 Task: In the  document Joshua.epubMake this file  'available offline' Add shortcut to Drive 'Computers'Email the file to   softage.3@softage.net, with message attached Action Required: This requires your review and response. and file type: 'Plain Text'
Action: Mouse moved to (294, 341)
Screenshot: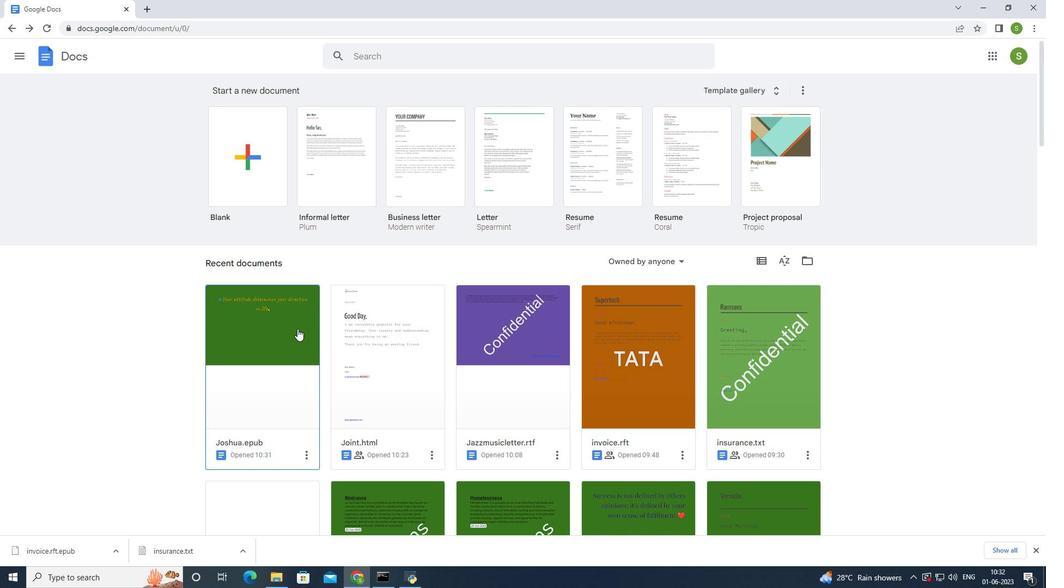 
Action: Mouse pressed left at (294, 341)
Screenshot: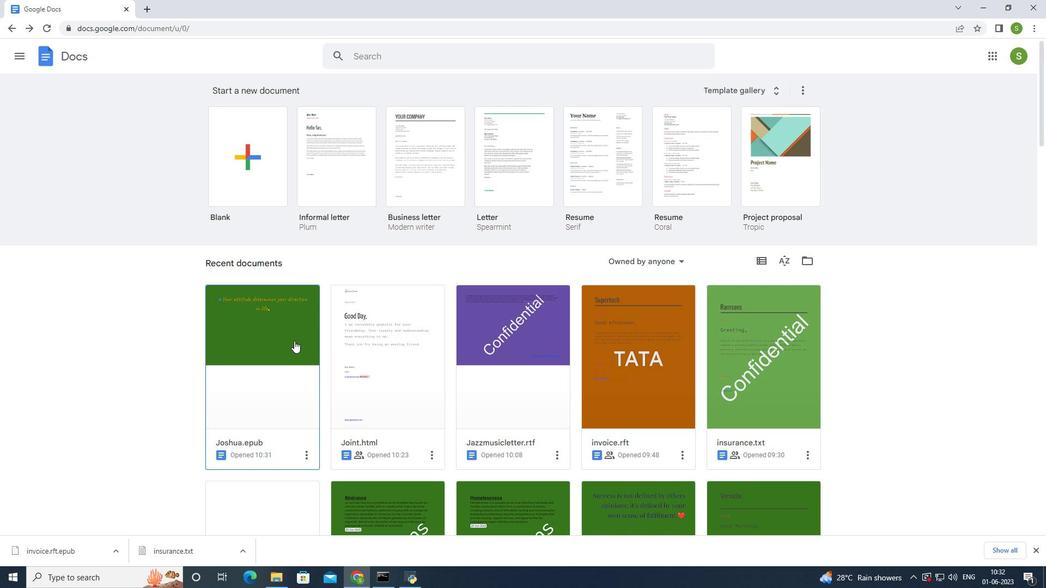 
Action: Mouse moved to (44, 61)
Screenshot: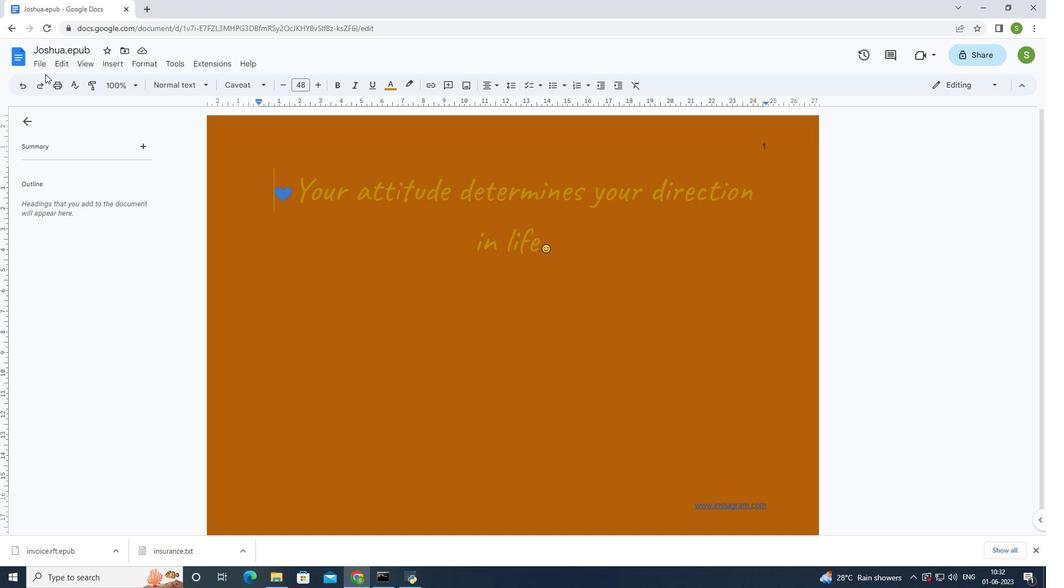 
Action: Mouse pressed left at (44, 61)
Screenshot: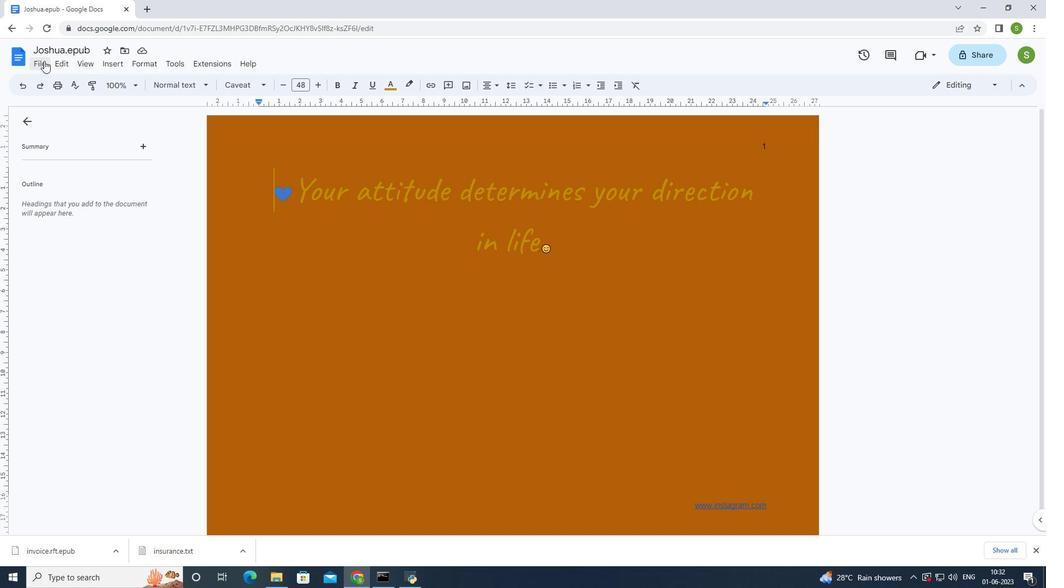 
Action: Mouse moved to (68, 304)
Screenshot: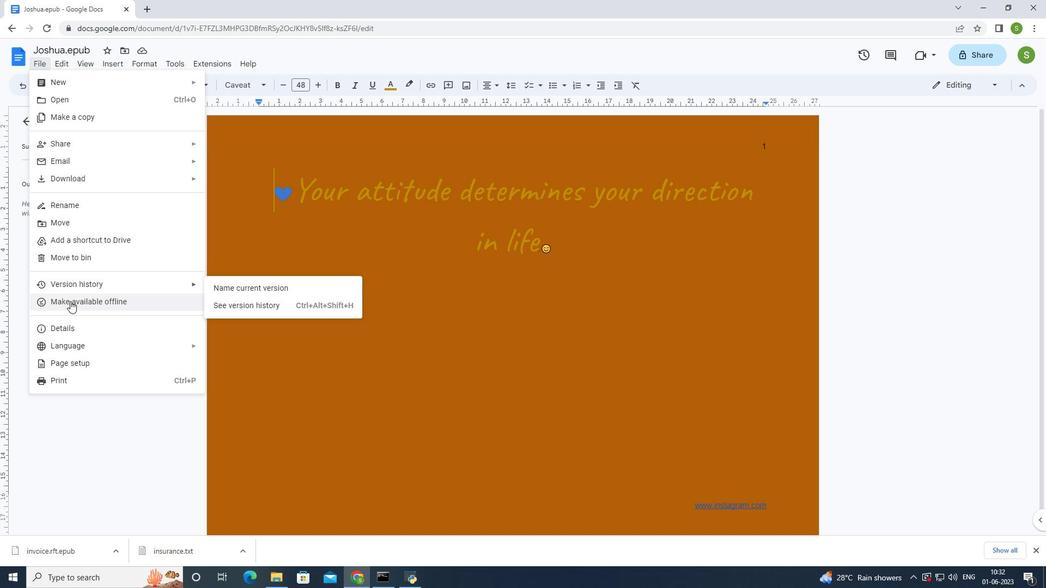 
Action: Mouse pressed left at (68, 304)
Screenshot: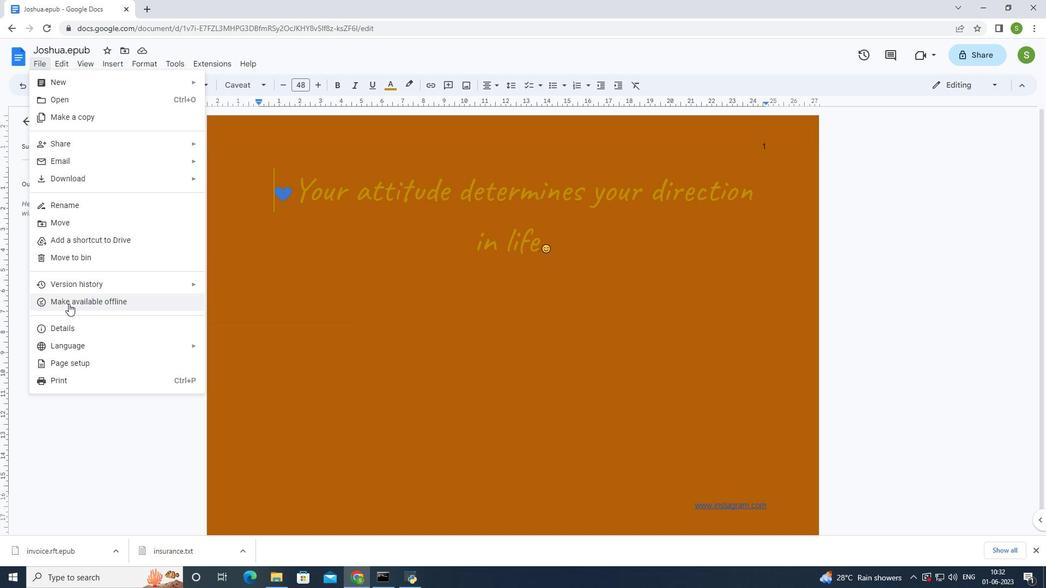 
Action: Mouse moved to (34, 59)
Screenshot: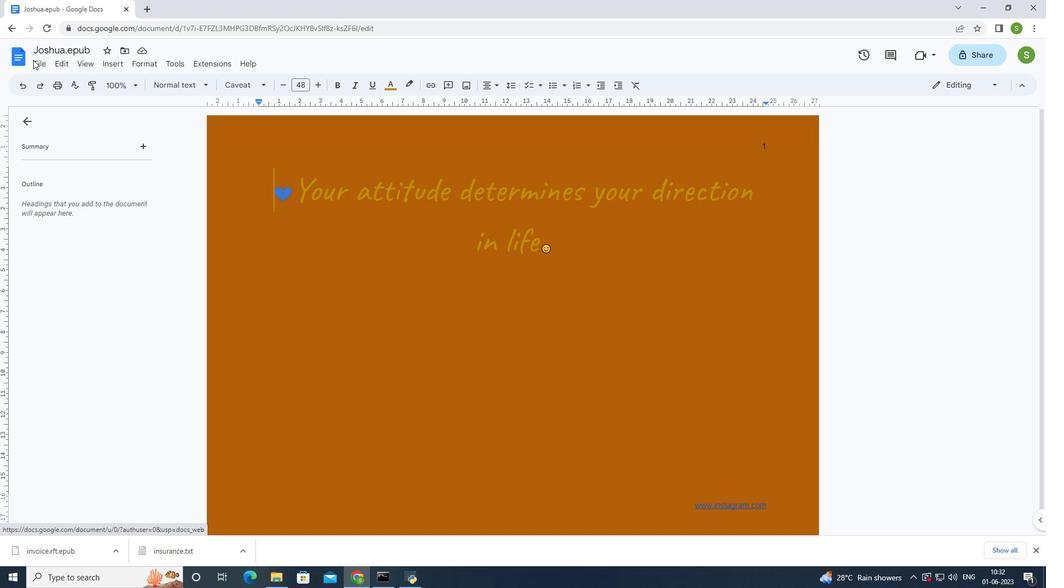 
Action: Mouse pressed left at (34, 59)
Screenshot: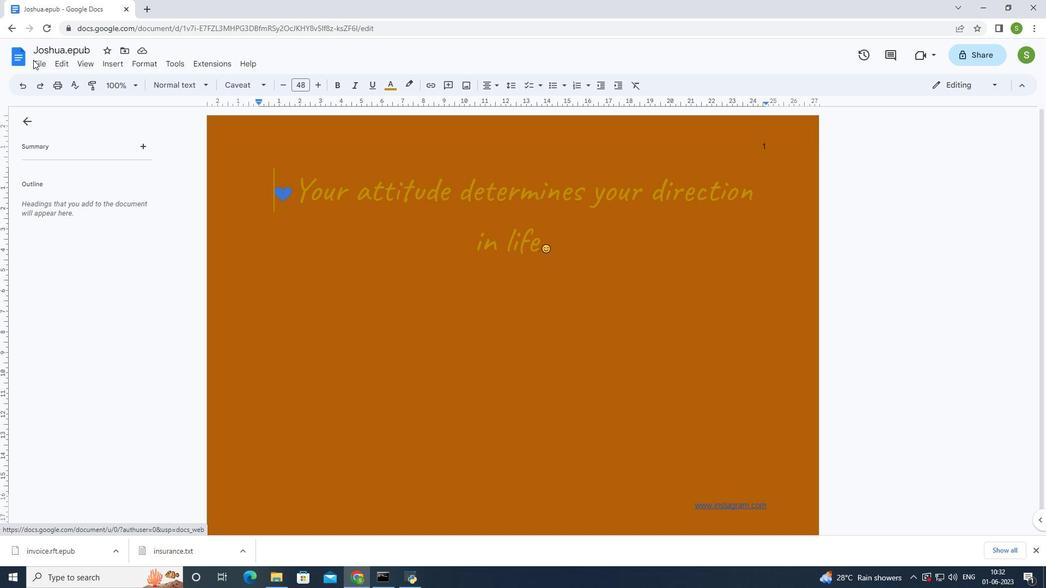 
Action: Mouse moved to (44, 66)
Screenshot: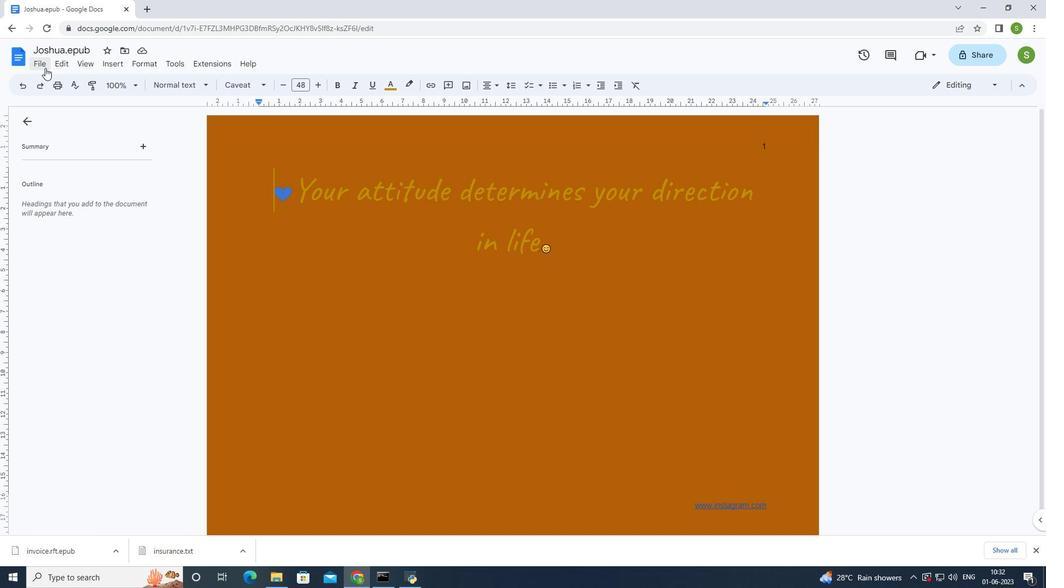 
Action: Mouse pressed left at (44, 66)
Screenshot: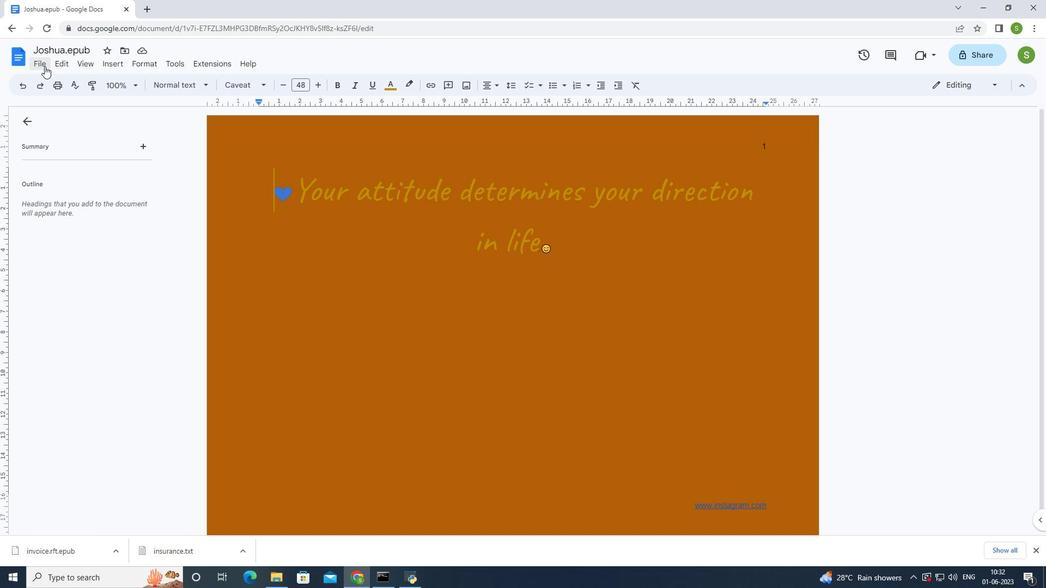 
Action: Mouse moved to (224, 285)
Screenshot: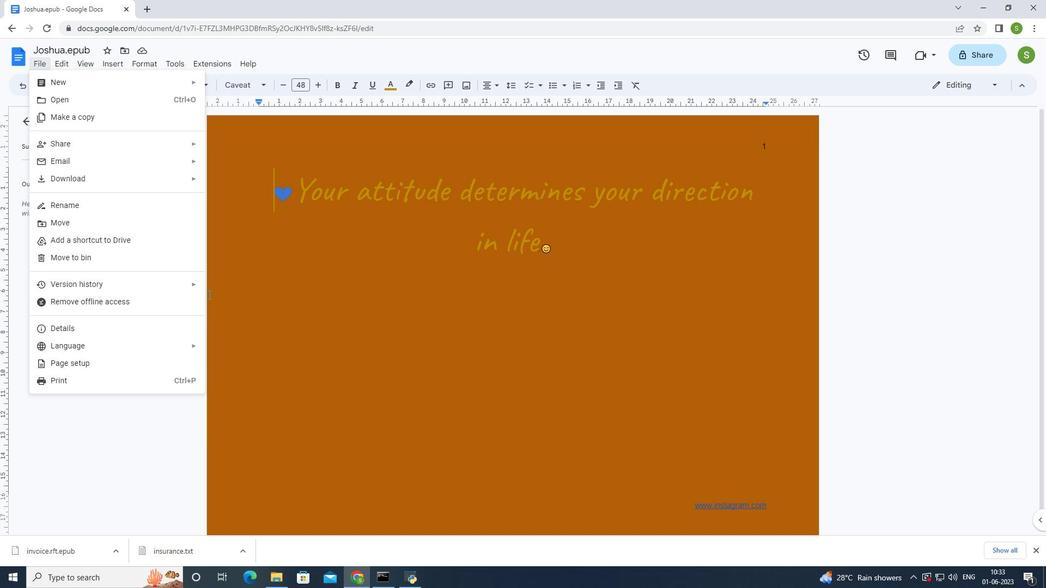 
Action: Mouse pressed left at (224, 285)
Screenshot: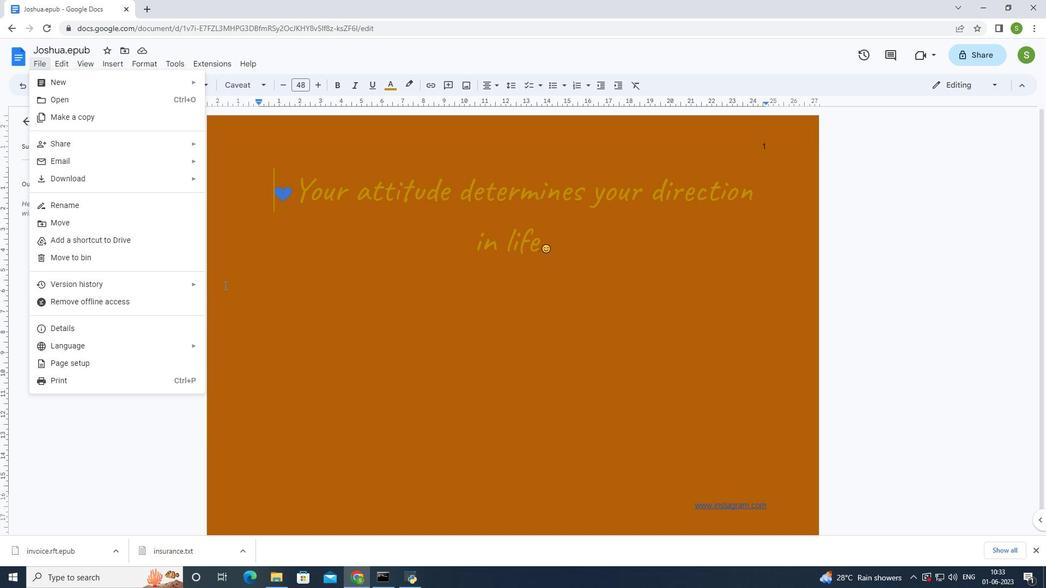 
Action: Mouse moved to (69, 62)
Screenshot: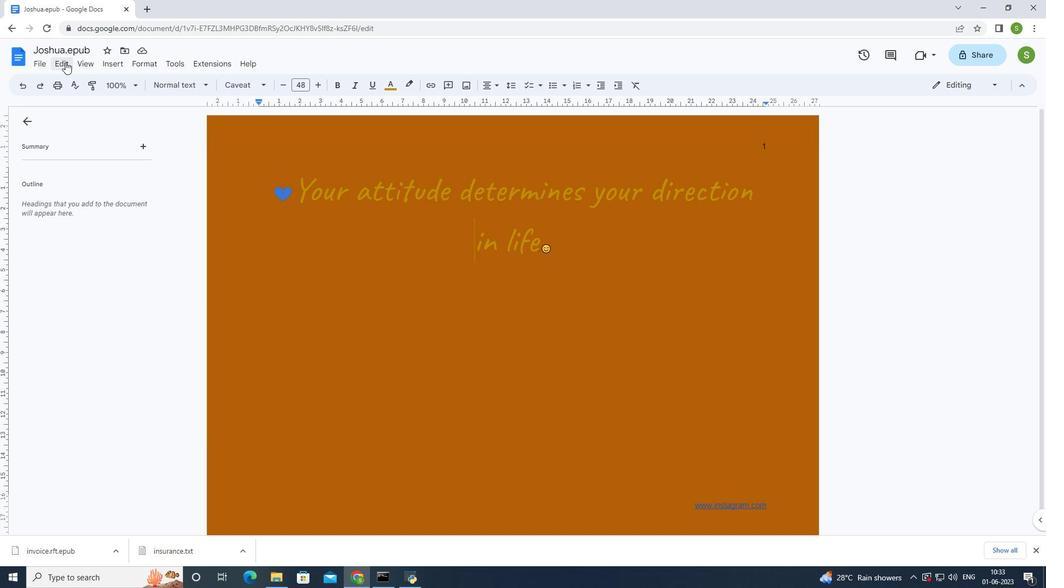 
Action: Mouse pressed left at (69, 62)
Screenshot: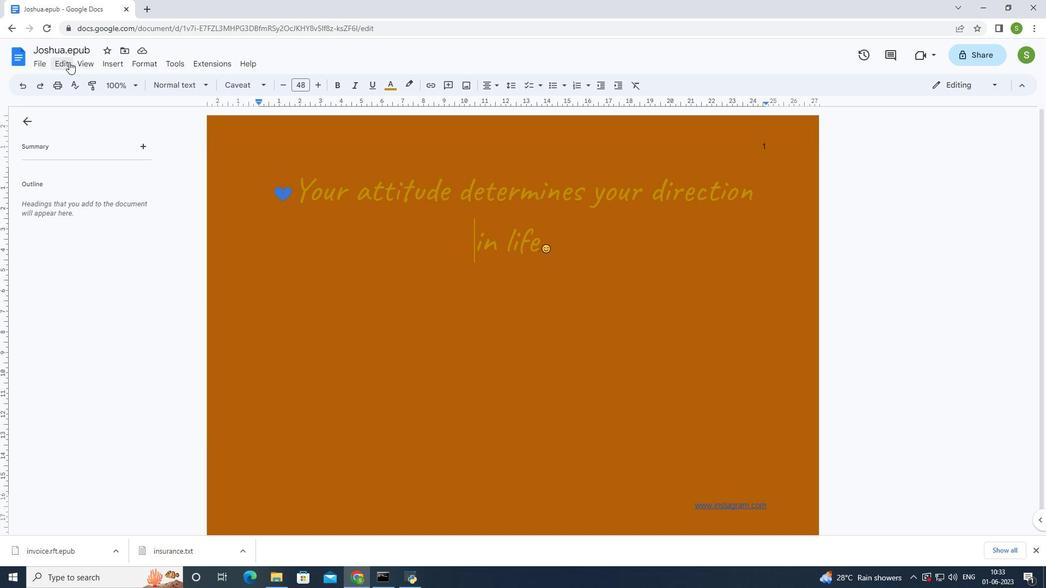 
Action: Mouse moved to (69, 64)
Screenshot: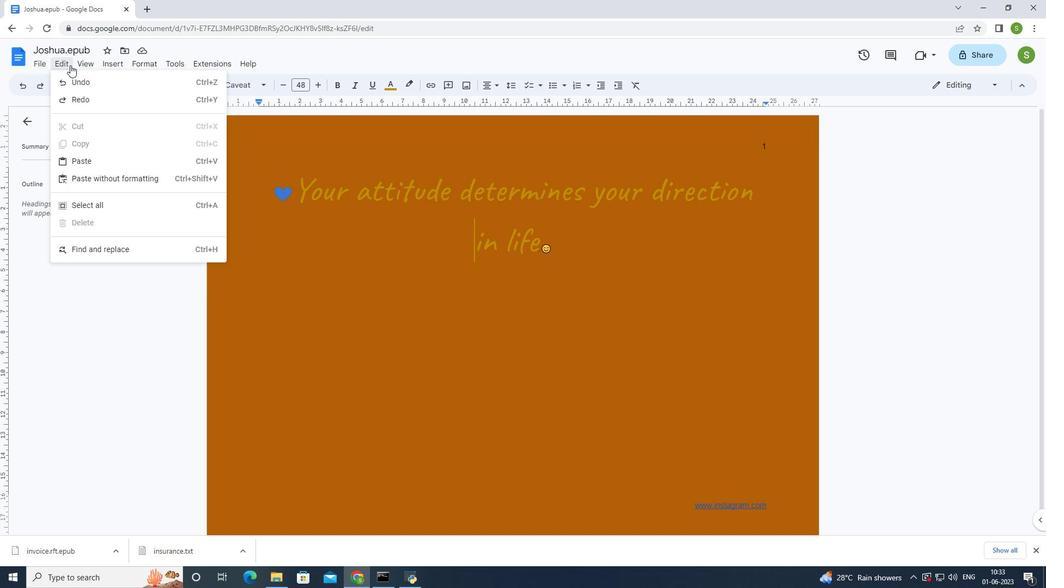 
Action: Mouse pressed left at (69, 64)
Screenshot: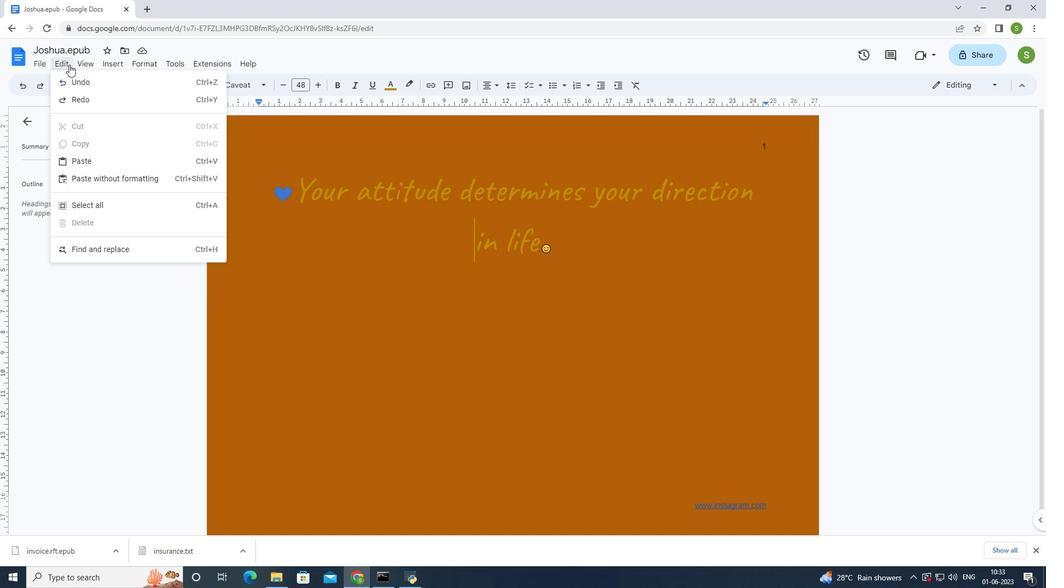 
Action: Mouse pressed left at (69, 64)
Screenshot: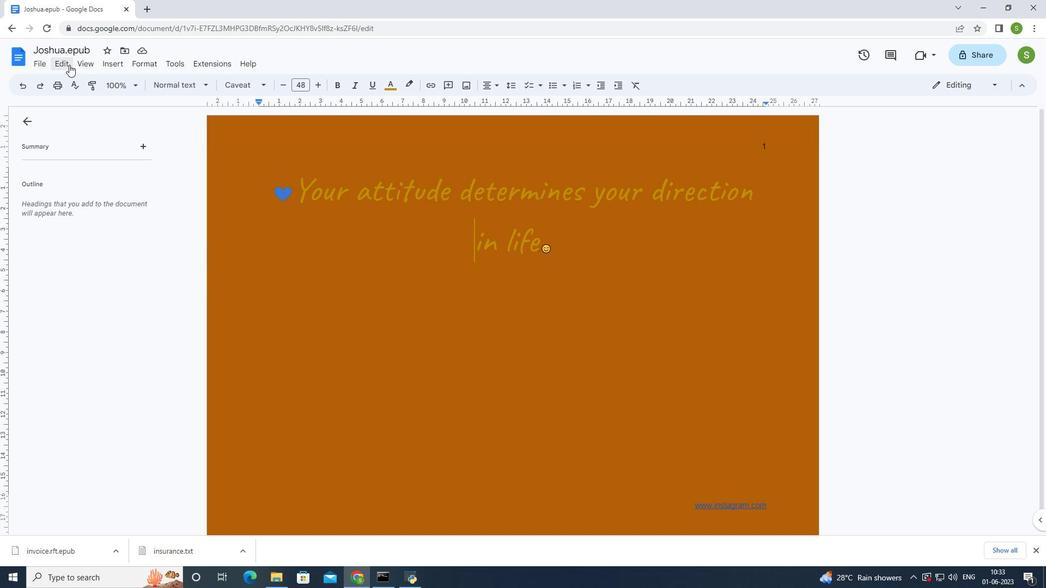 
Action: Mouse moved to (73, 242)
Screenshot: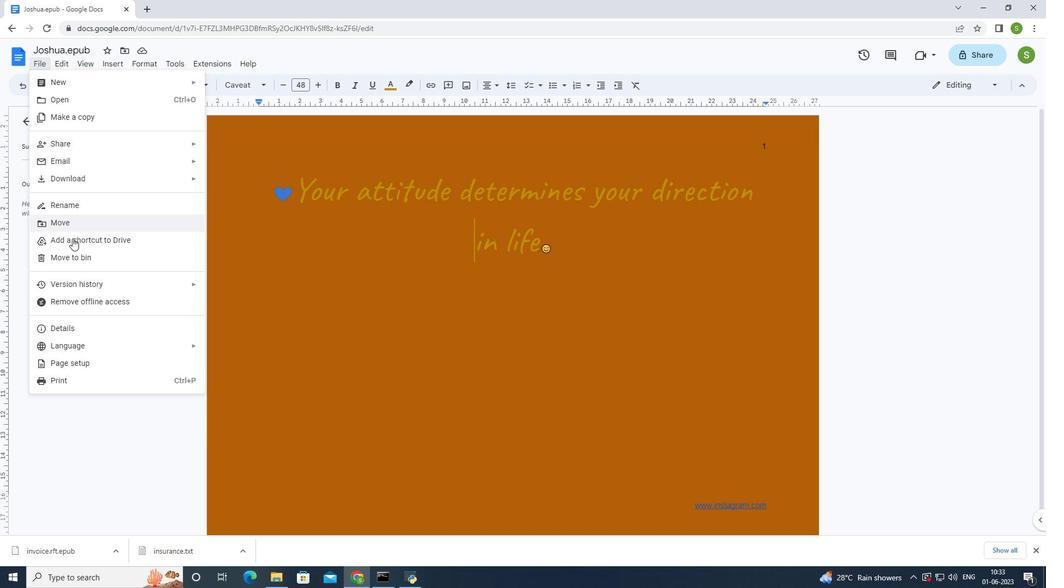 
Action: Mouse pressed left at (73, 242)
Screenshot: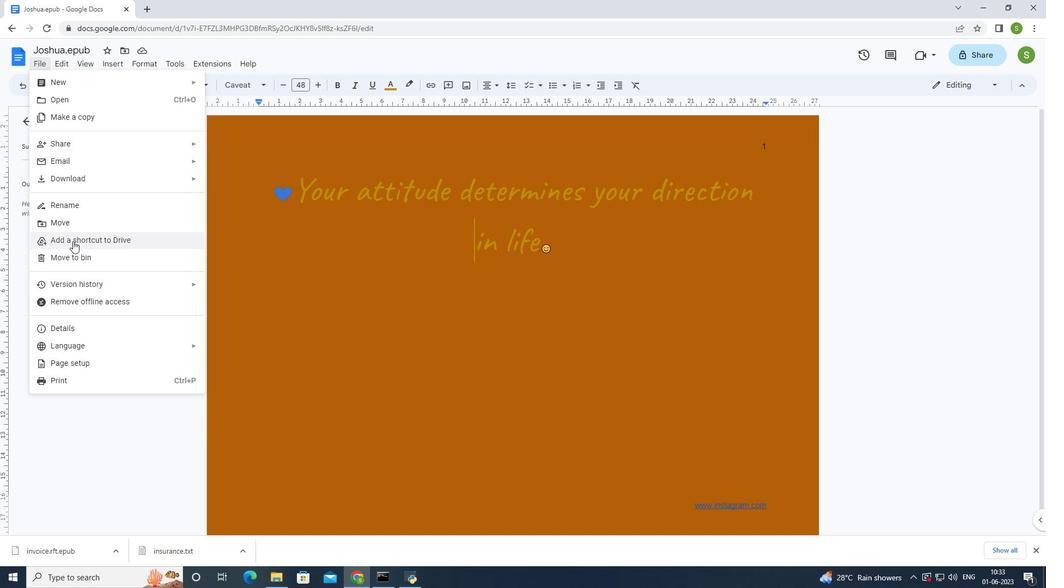 
Action: Mouse moved to (174, 118)
Screenshot: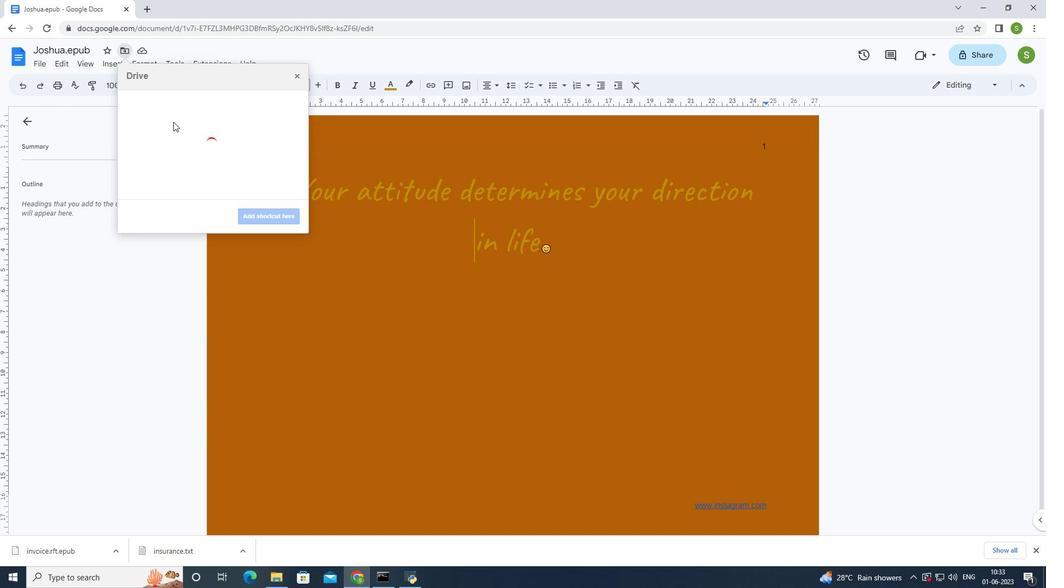 
Action: Mouse pressed left at (174, 118)
Screenshot: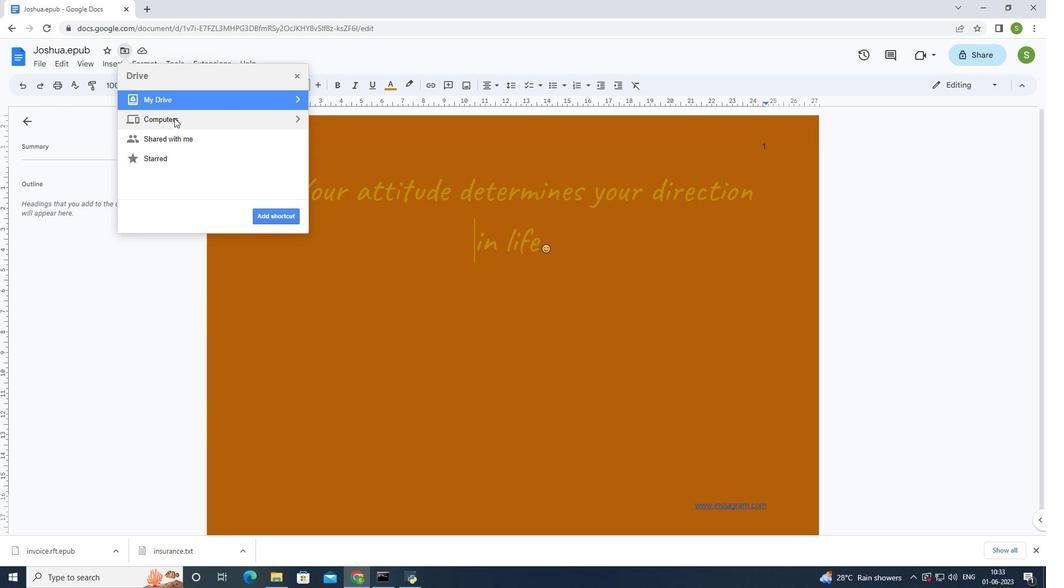 
Action: Mouse moved to (266, 222)
Screenshot: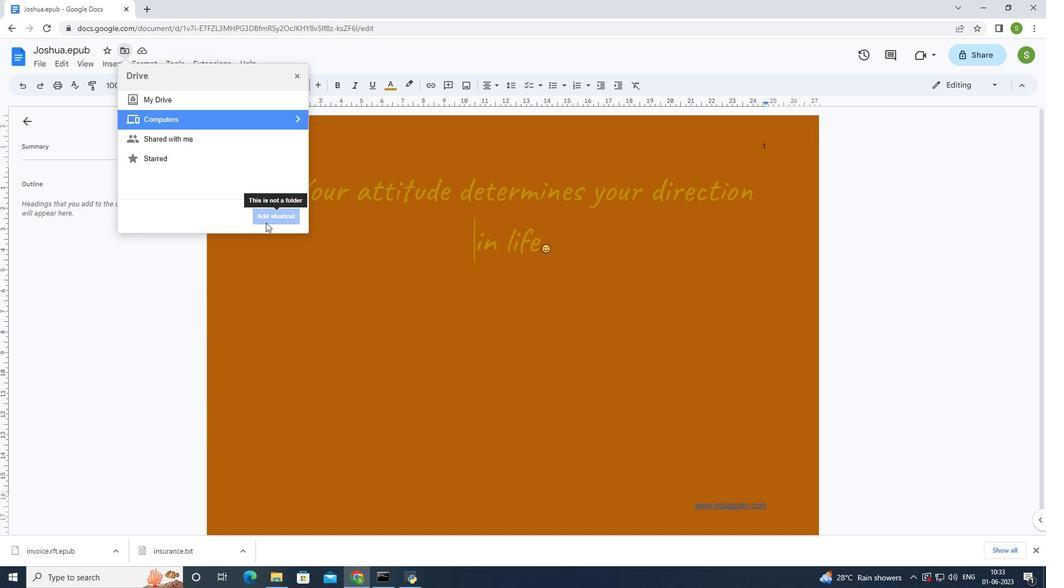 
Action: Mouse pressed left at (266, 222)
Screenshot: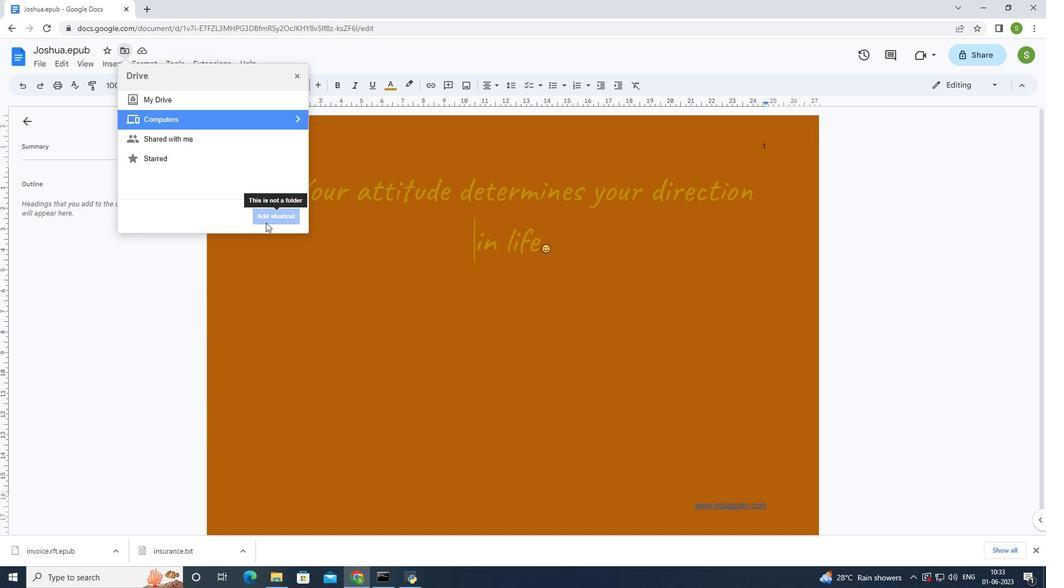 
Action: Mouse moved to (290, 117)
Screenshot: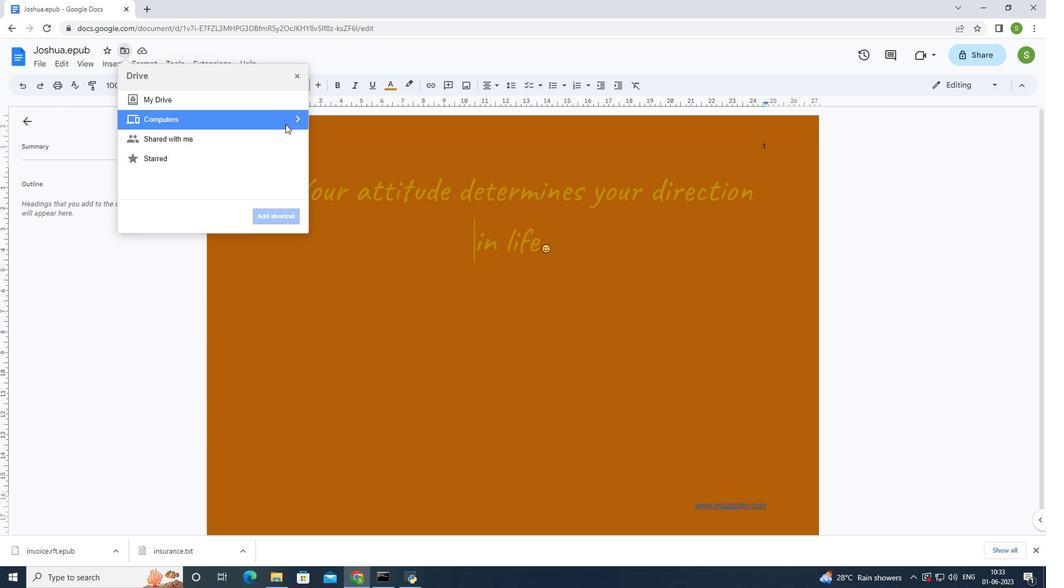 
Action: Mouse pressed left at (290, 117)
Screenshot: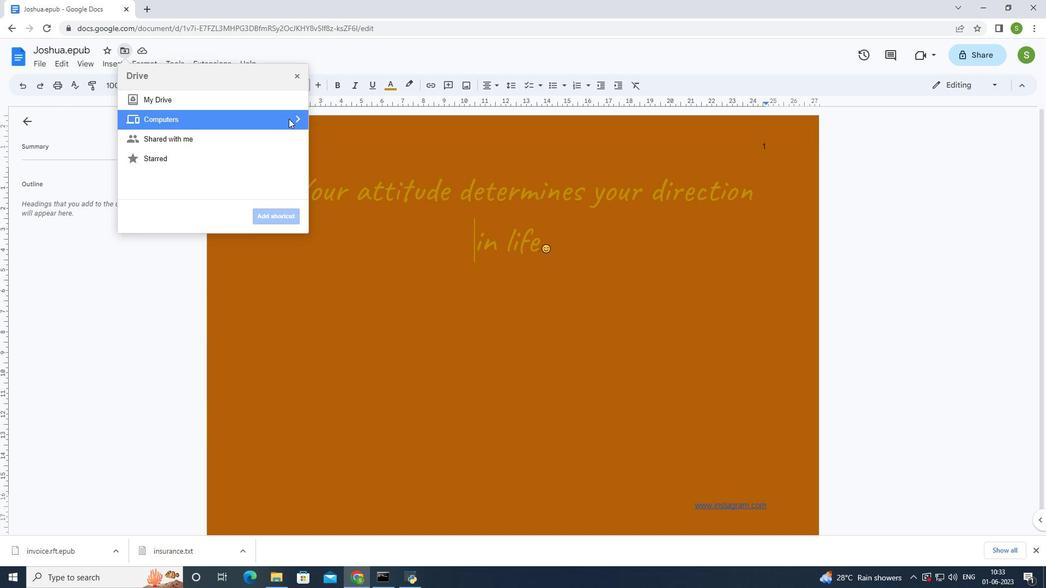 
Action: Mouse moved to (298, 122)
Screenshot: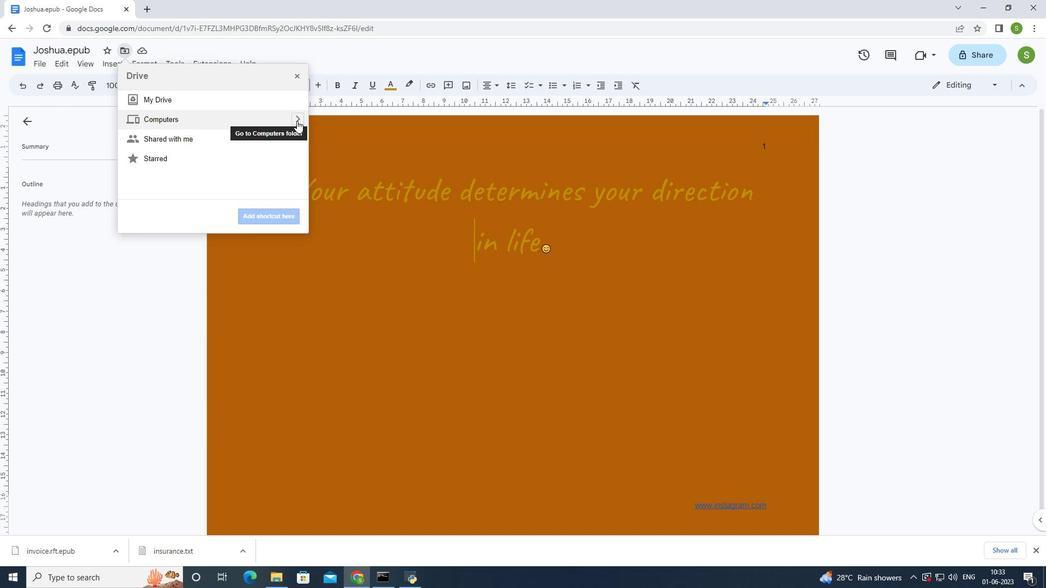 
Action: Mouse pressed left at (298, 122)
Screenshot: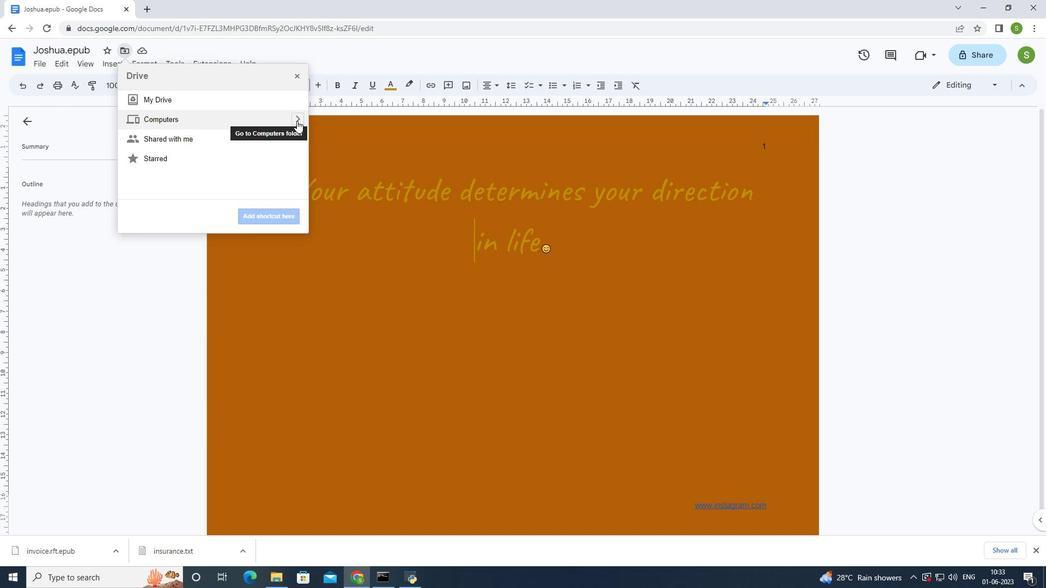 
Action: Mouse moved to (295, 208)
Screenshot: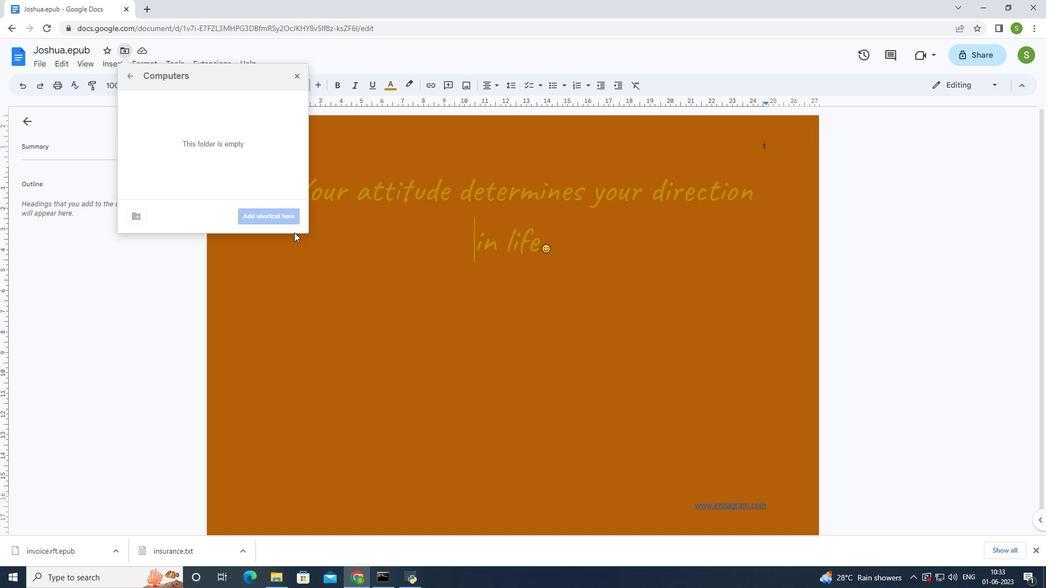 
Action: Mouse pressed left at (295, 208)
Screenshot: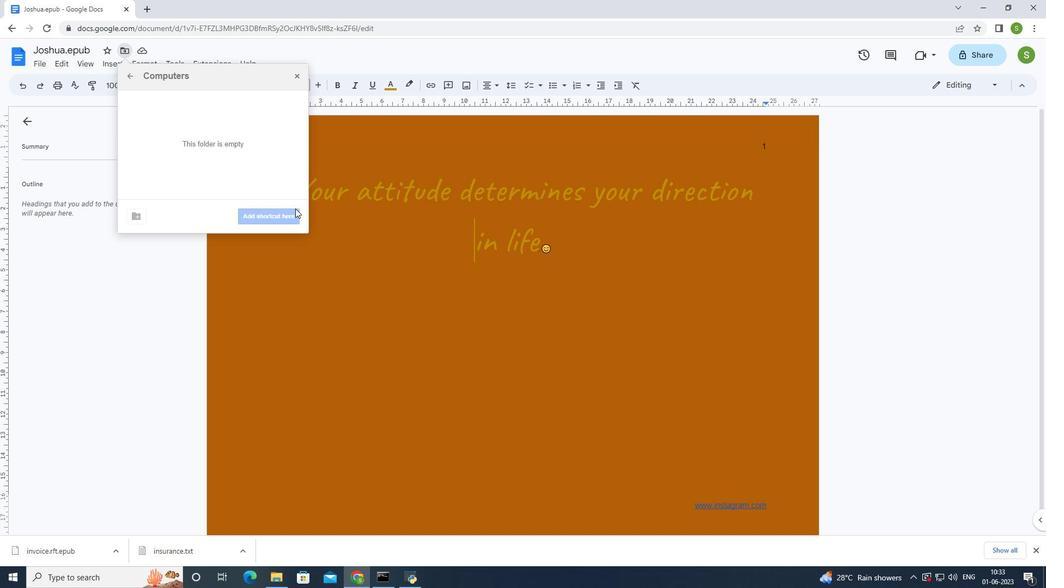 
Action: Mouse moved to (295, 76)
Screenshot: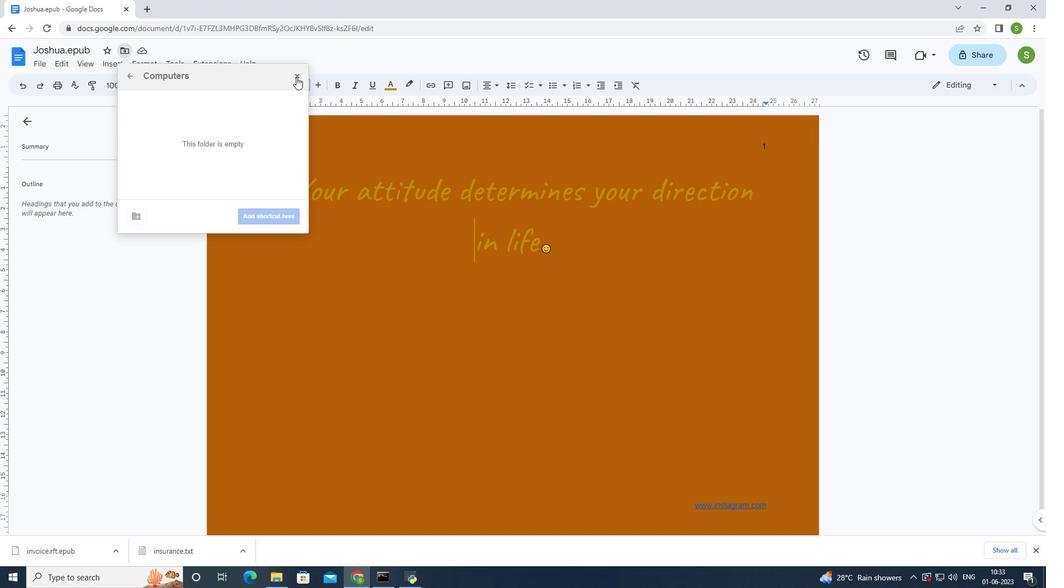 
Action: Mouse pressed left at (295, 76)
Screenshot: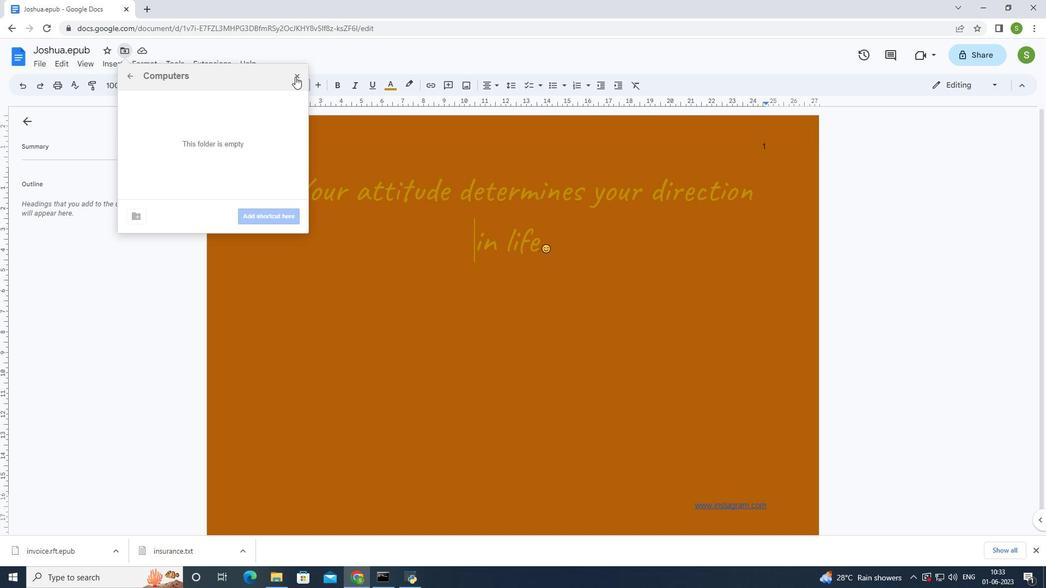 
Action: Mouse moved to (39, 67)
Screenshot: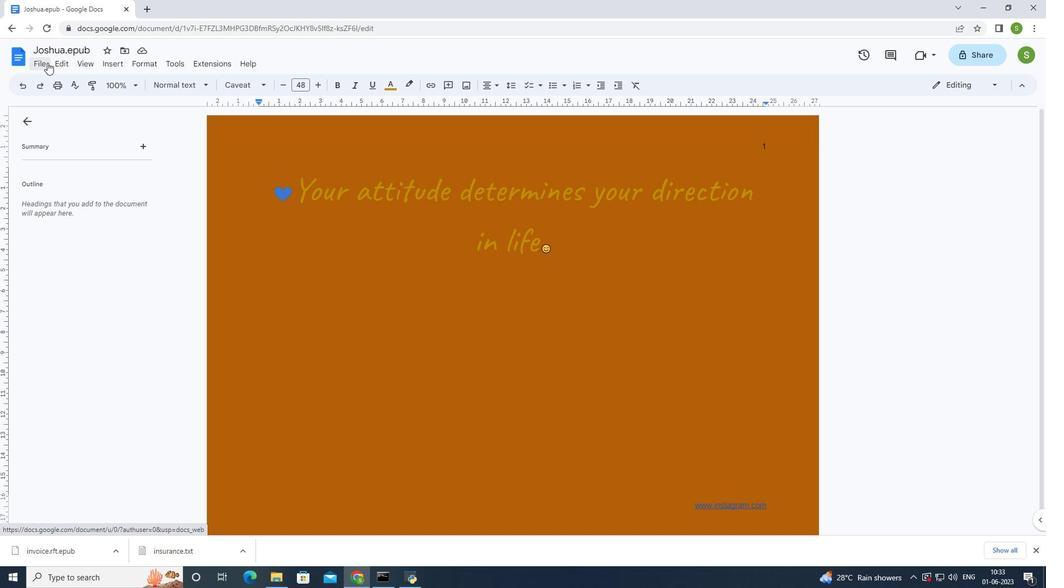 
Action: Mouse pressed left at (39, 67)
Screenshot: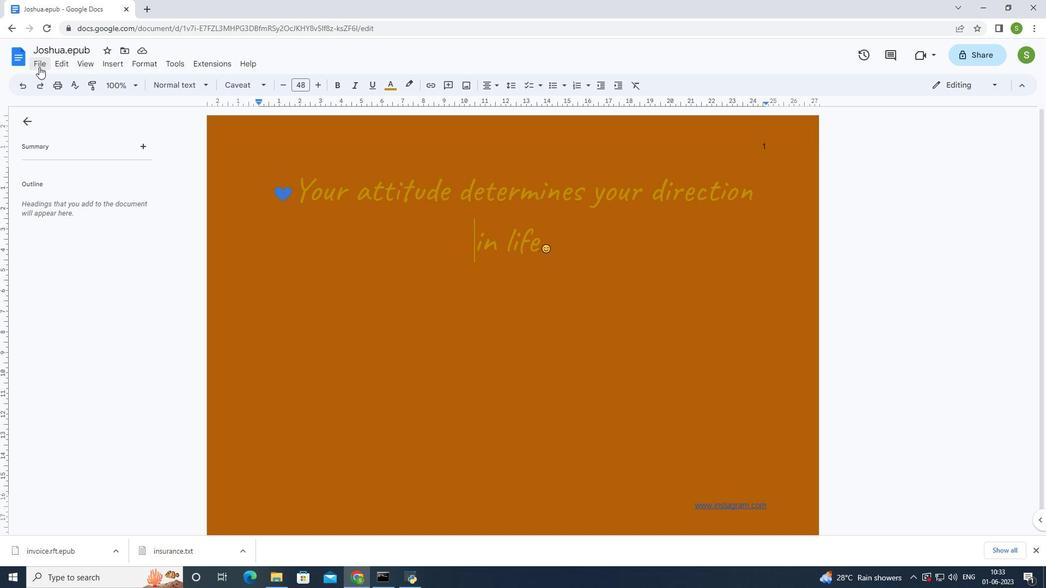 
Action: Mouse moved to (61, 161)
Screenshot: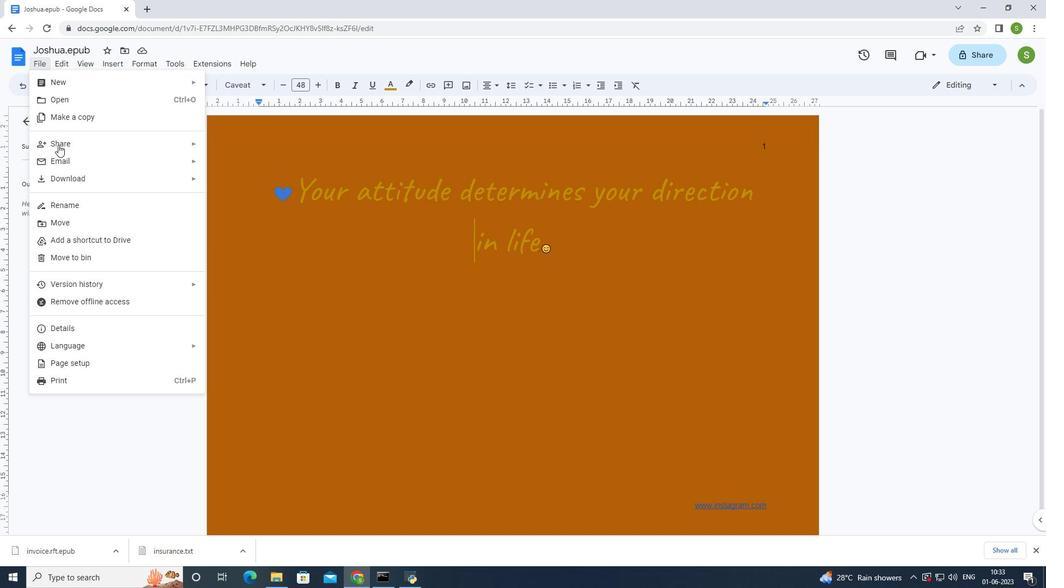 
Action: Mouse pressed left at (61, 161)
Screenshot: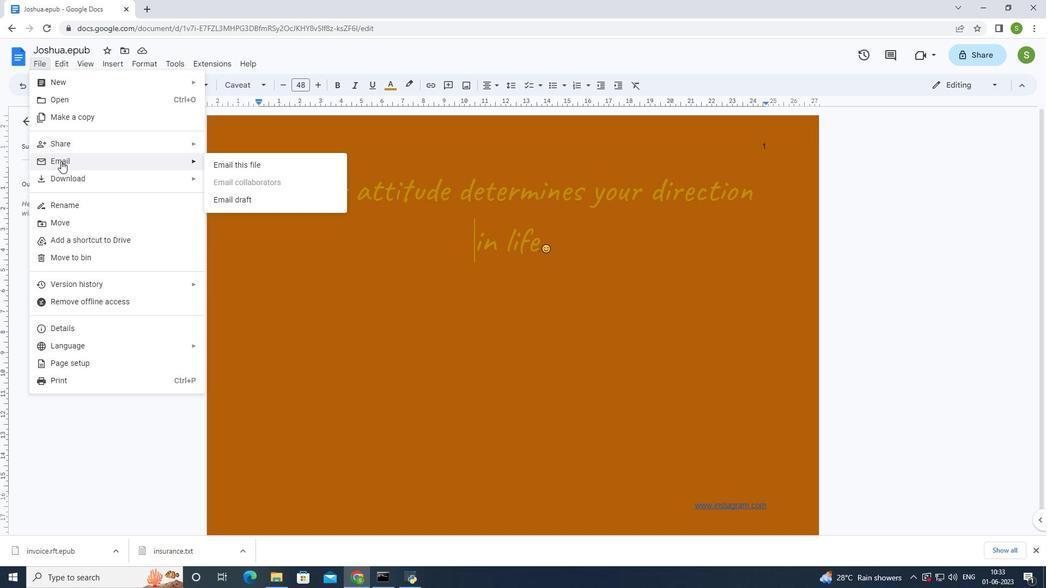 
Action: Mouse moved to (242, 168)
Screenshot: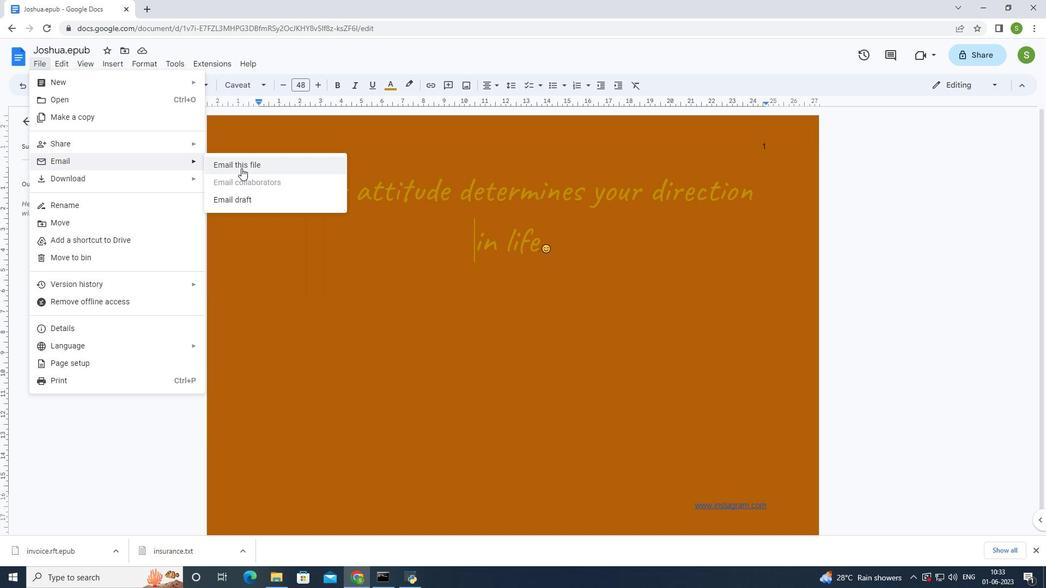 
Action: Mouse pressed left at (242, 168)
Screenshot: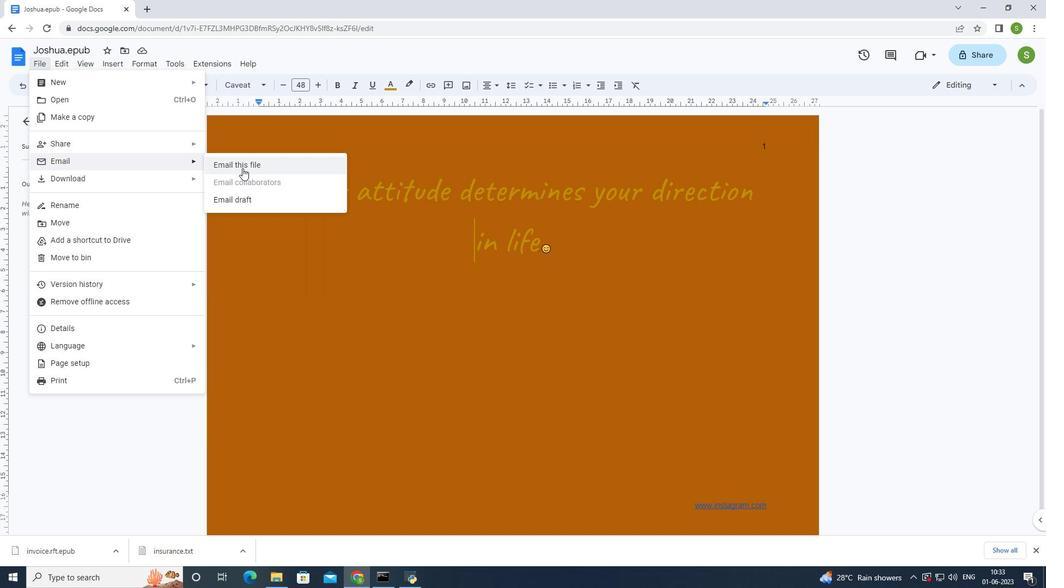 
Action: Mouse moved to (294, 214)
Screenshot: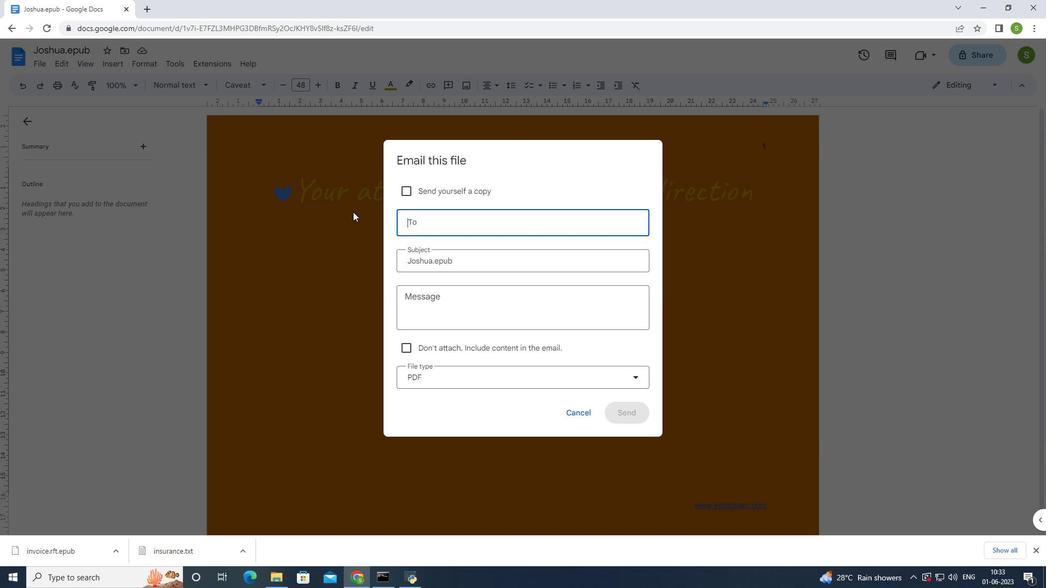 
Action: Key pressed softage.3<Key.shift>@softage.net<Key.enter>
Screenshot: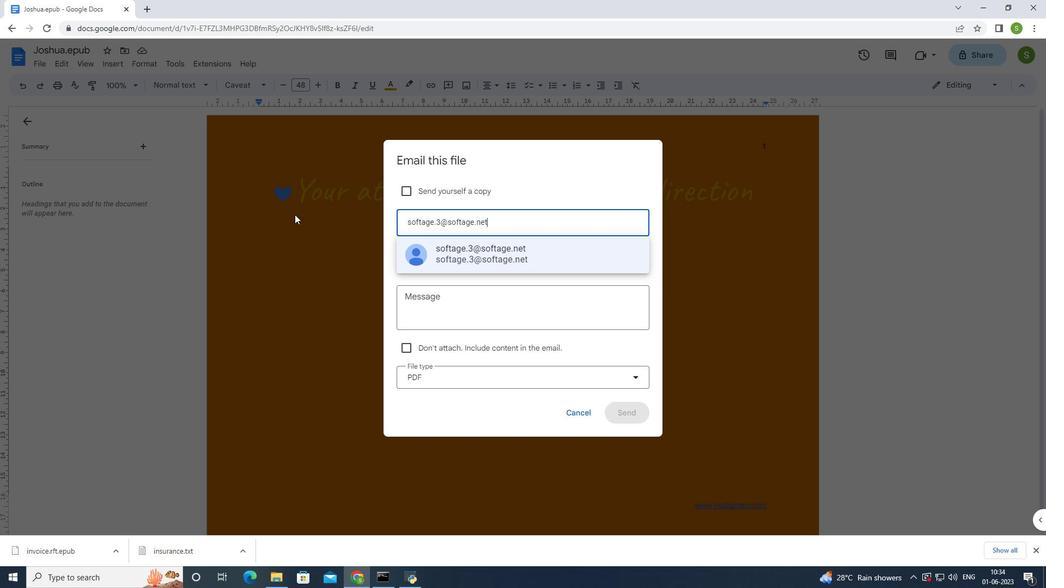 
Action: Mouse moved to (420, 291)
Screenshot: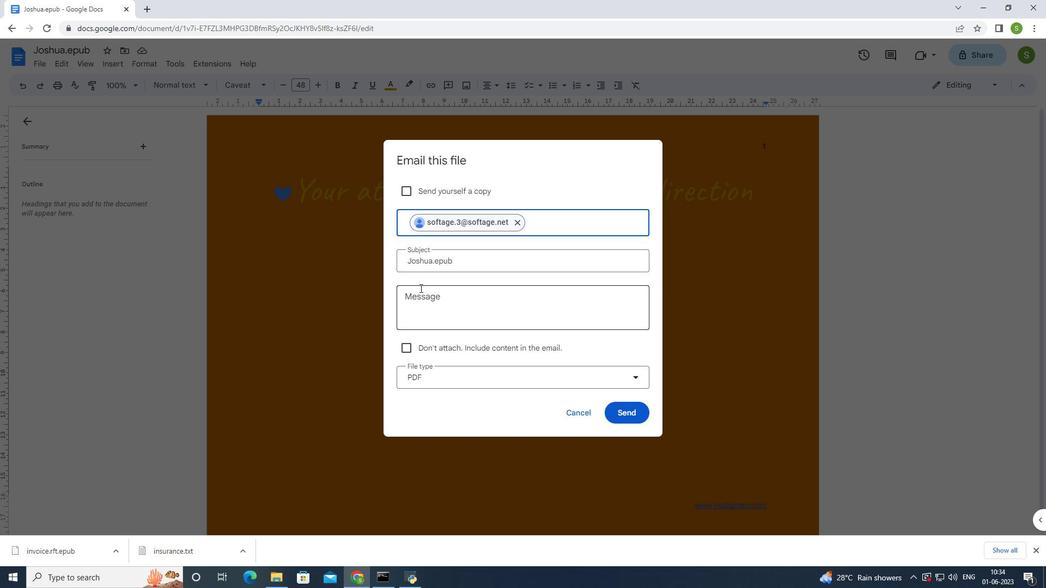 
Action: Mouse pressed left at (420, 291)
Screenshot: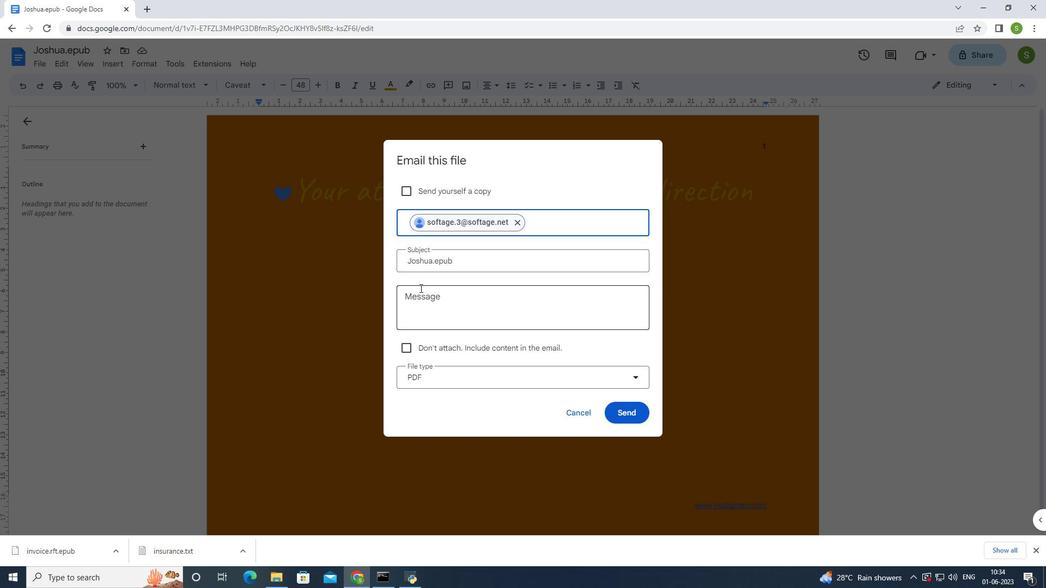
Action: Mouse moved to (468, 218)
Screenshot: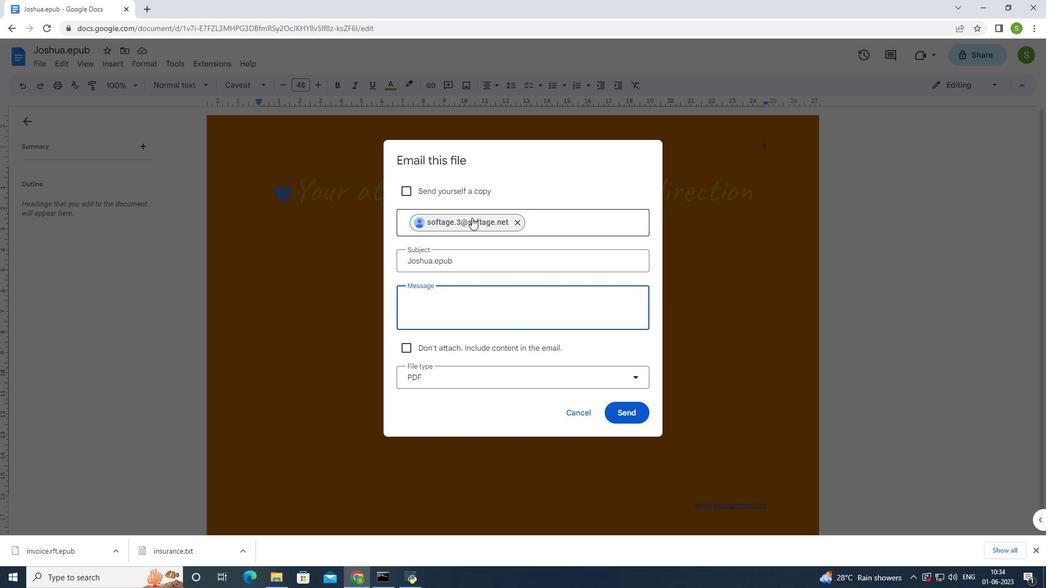 
Action: Key pressed <Key.shift>This<Key.space>requires<Key.space>your<Key.space>review
Screenshot: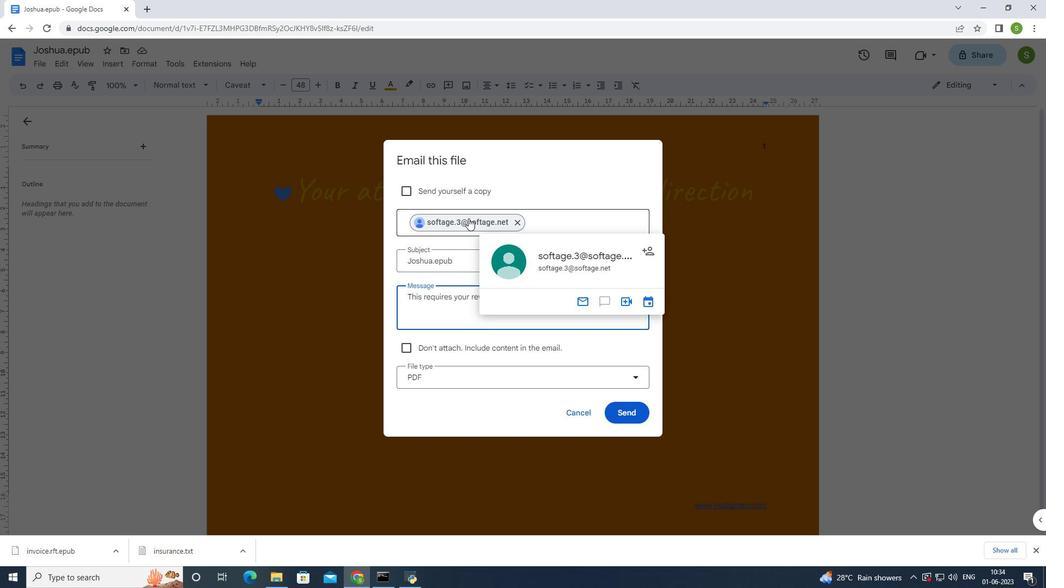
Action: Mouse moved to (551, 304)
Screenshot: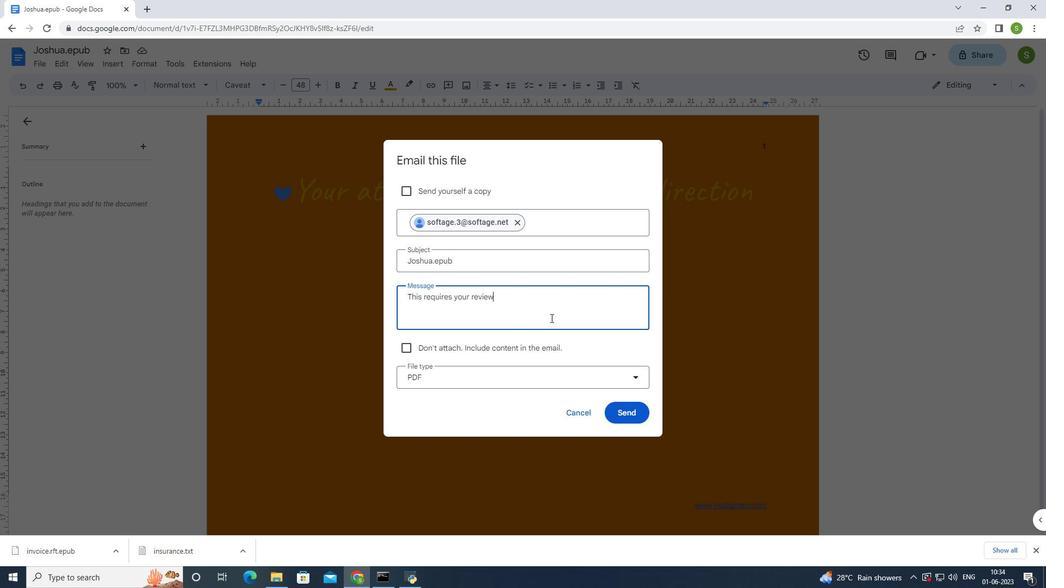 
Action: Key pressed <Key.space>your<Key.space>and<Key.space>response.
Screenshot: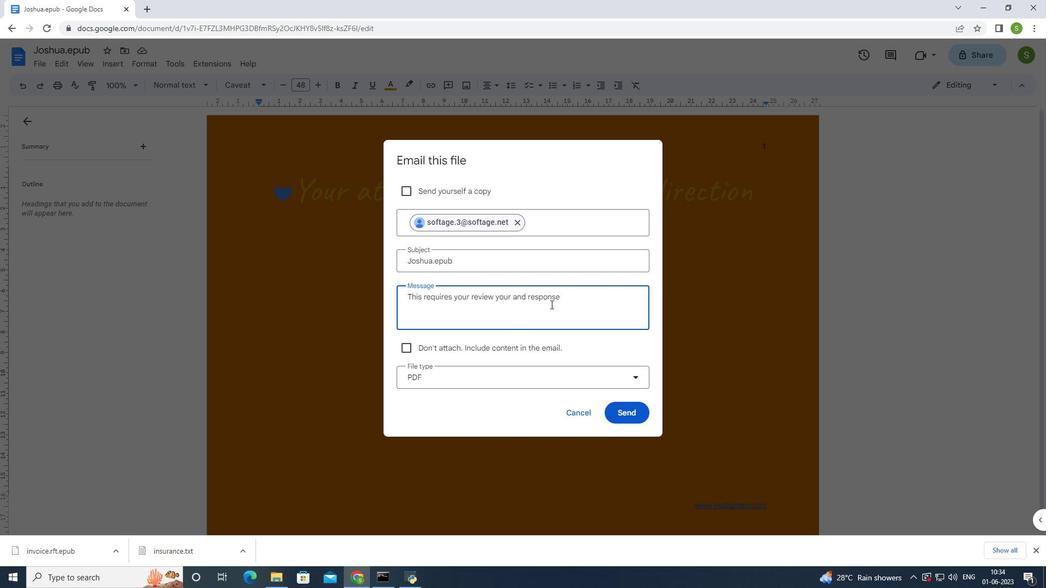 
Action: Mouse moved to (501, 373)
Screenshot: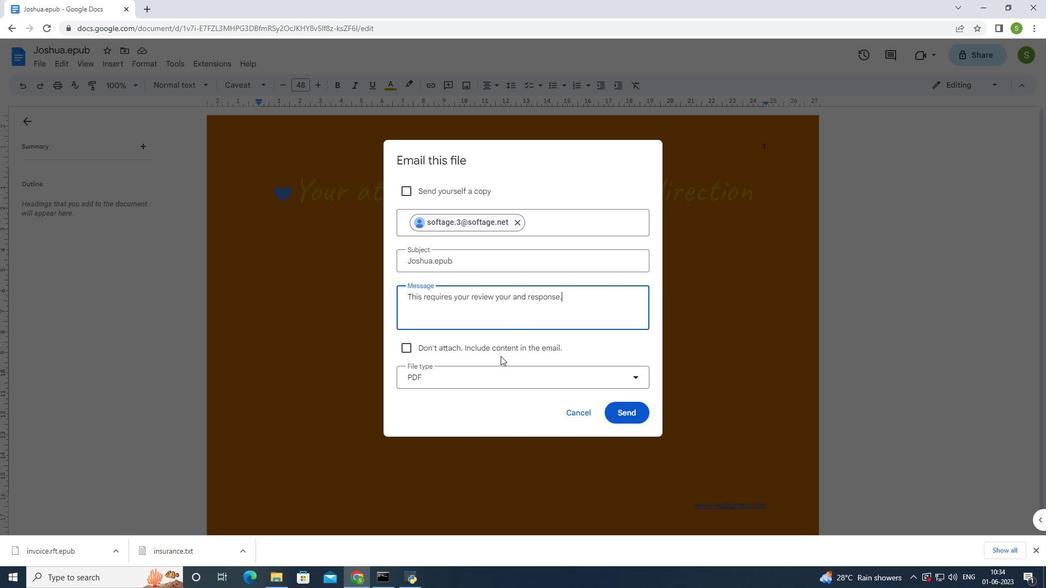 
Action: Mouse pressed left at (501, 373)
Screenshot: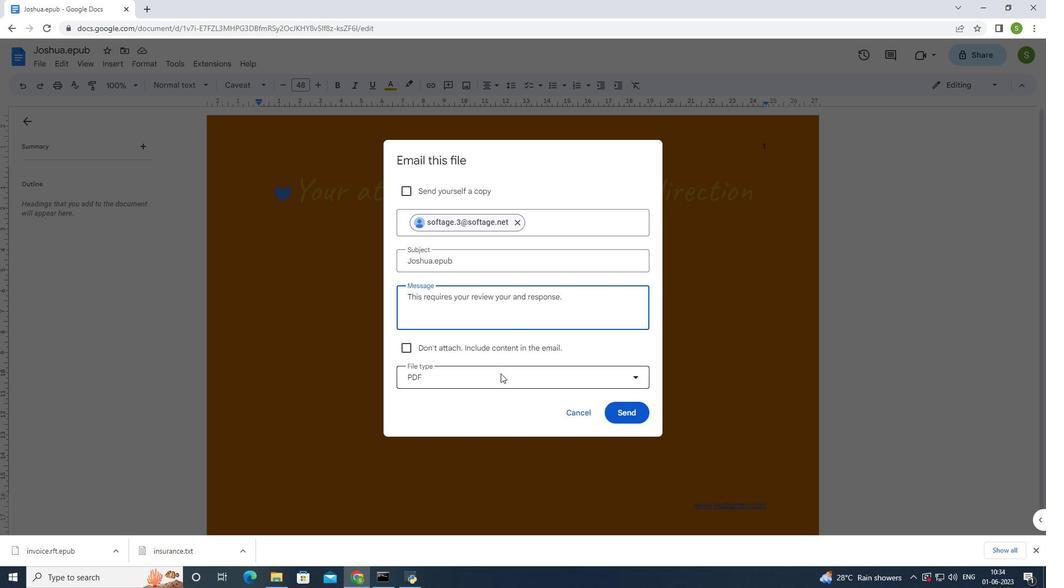 
Action: Mouse moved to (444, 491)
Screenshot: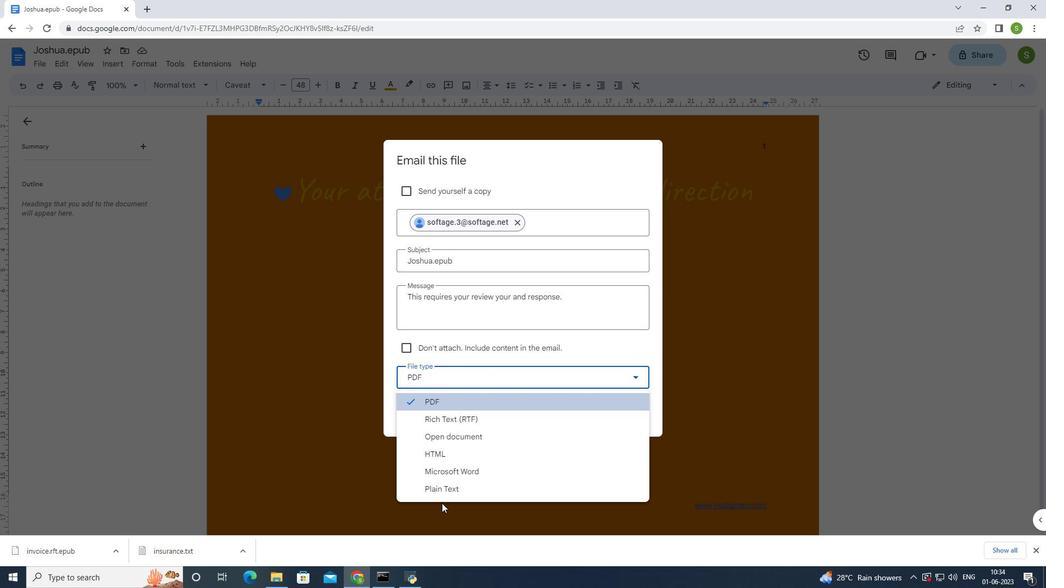 
Action: Mouse pressed left at (444, 491)
Screenshot: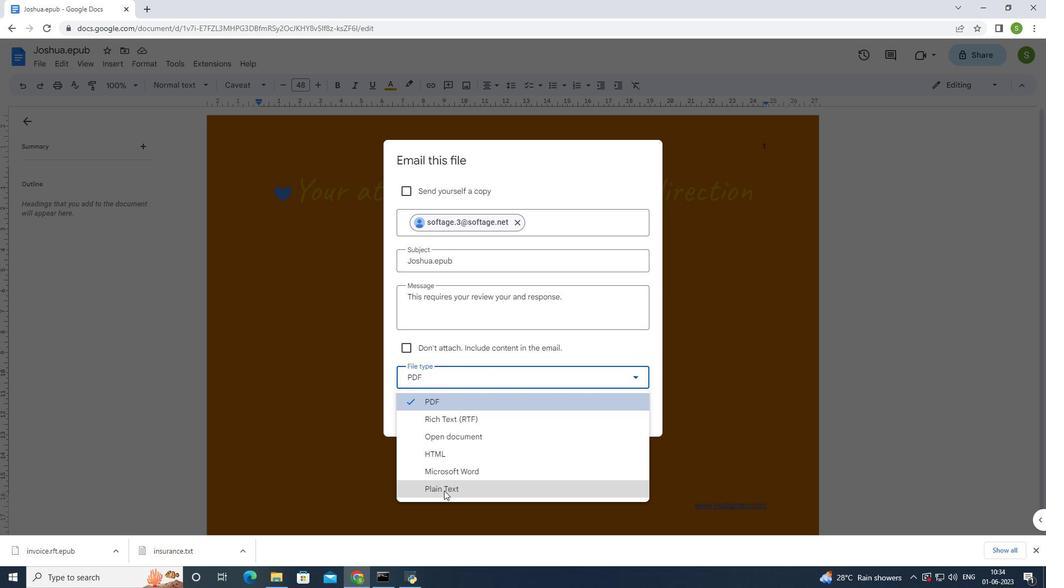 
Action: Mouse moved to (631, 408)
Screenshot: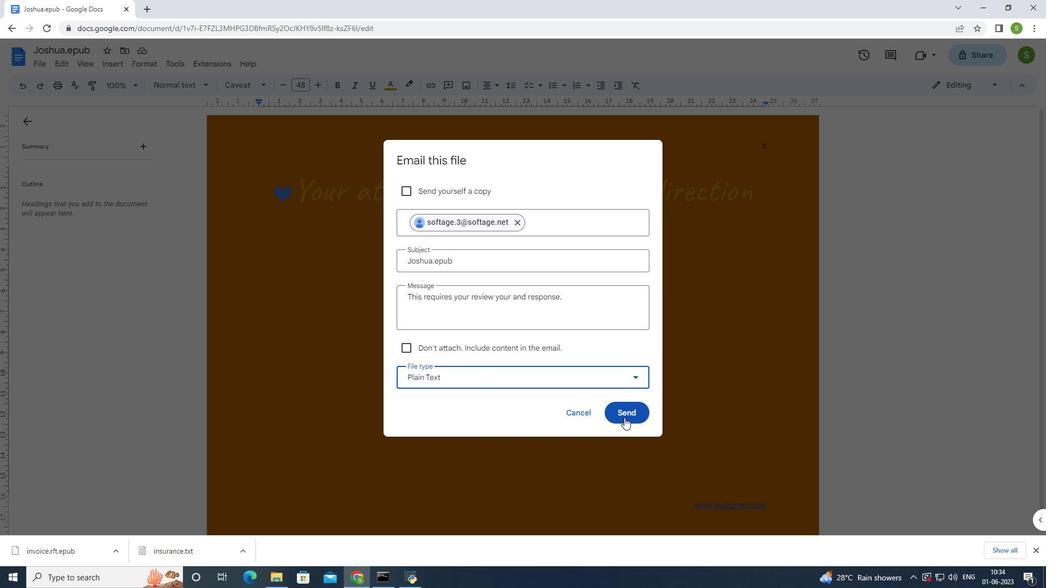 
Action: Mouse pressed left at (631, 408)
Screenshot: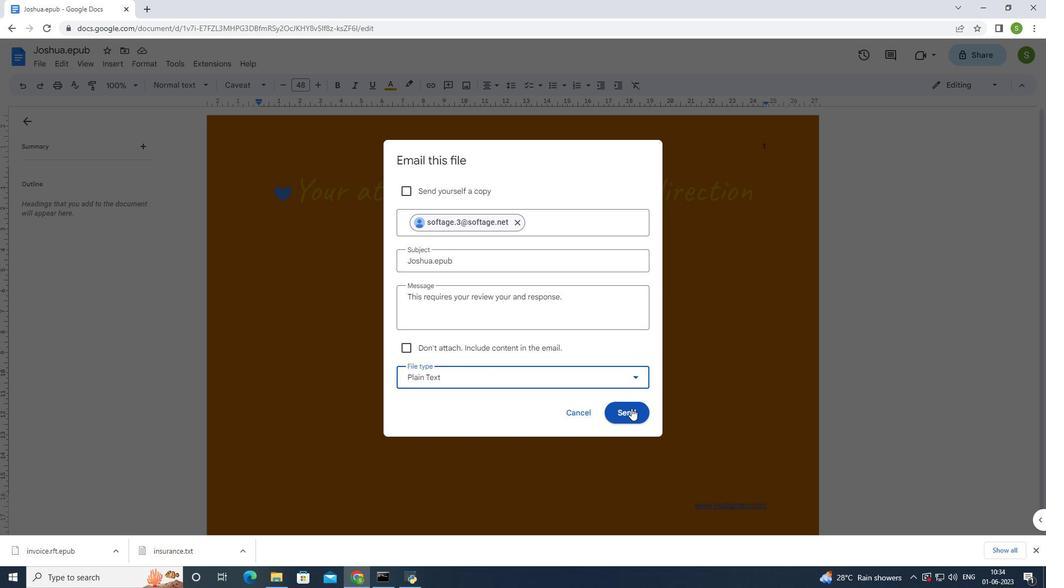 
Action: Mouse moved to (496, 359)
Screenshot: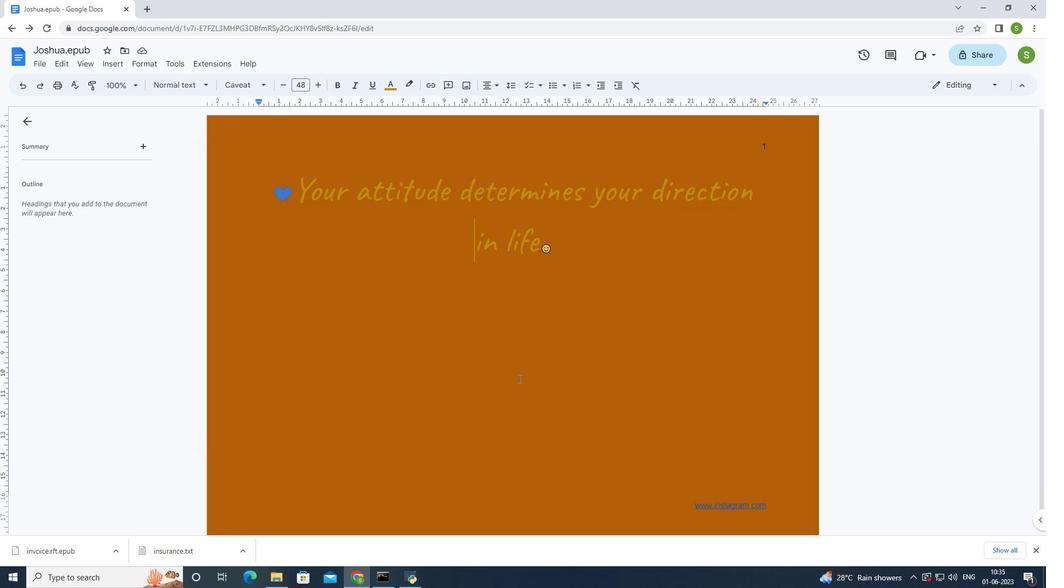 
